Task: Add an event with the title Casual Training Session: Effective Communication and Relationship Building, date '2024/04/09', time 8:00 AM to 10:00 AM, logged in from the account softage.3@softage.netand send the event invitation to softage.4@softage.net and softage.2@softage.net. Set a reminder for the event 12 hour before
Action: Mouse moved to (111, 100)
Screenshot: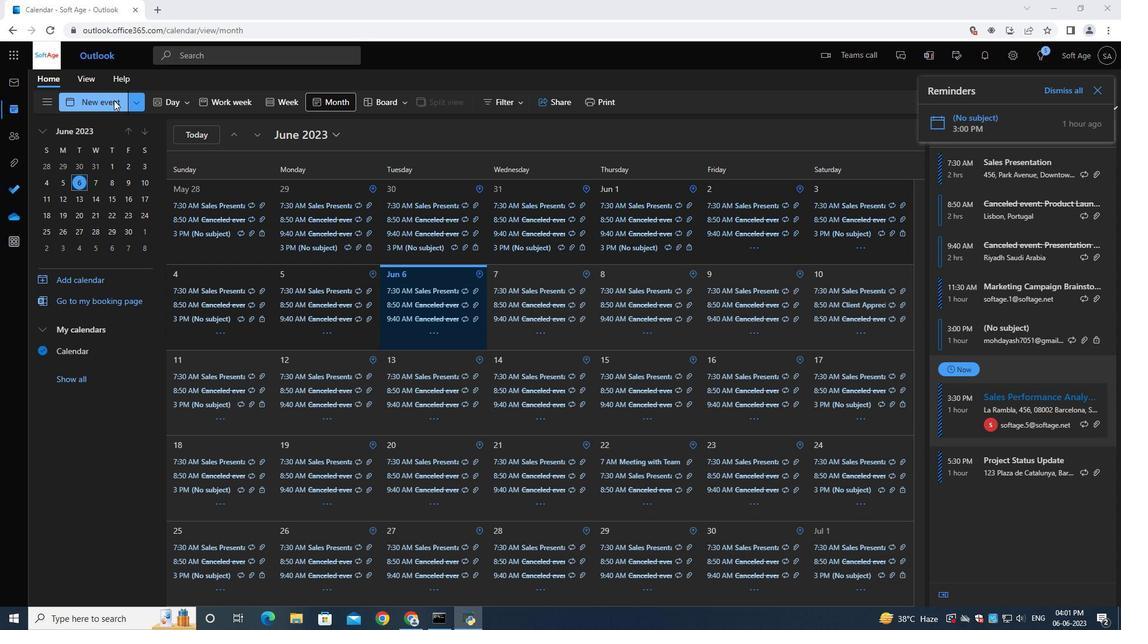 
Action: Mouse pressed left at (111, 100)
Screenshot: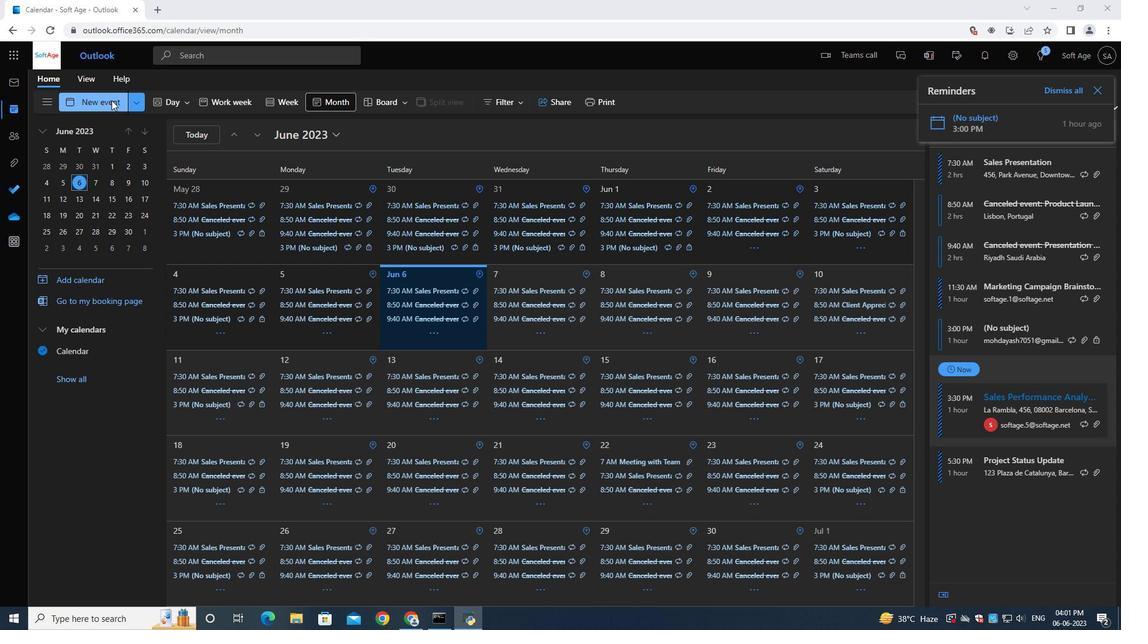 
Action: Mouse moved to (290, 181)
Screenshot: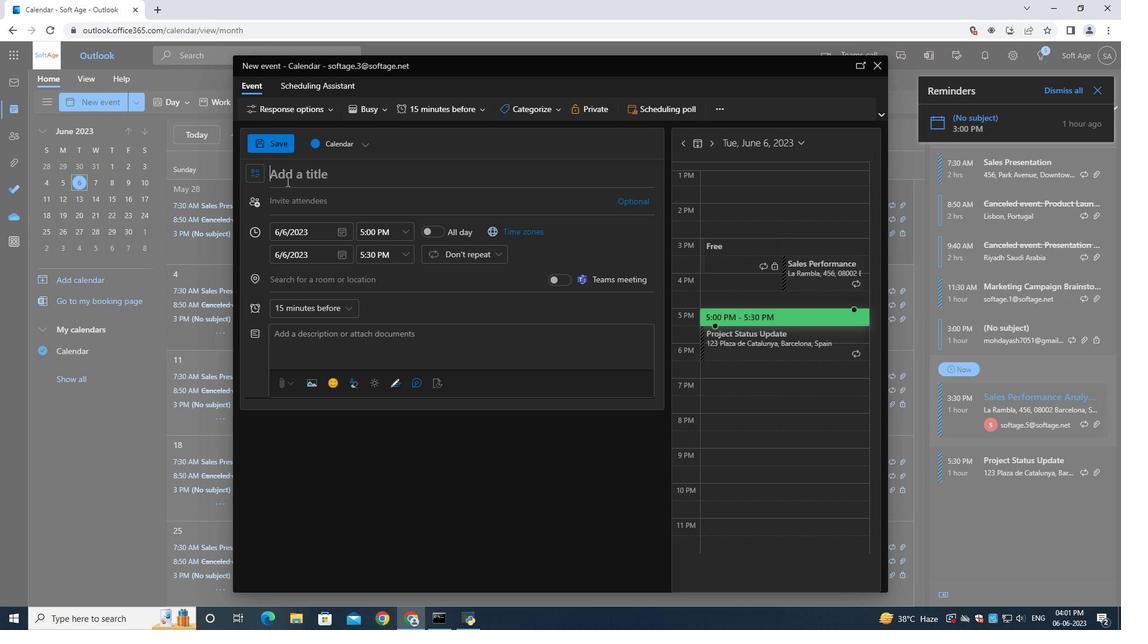 
Action: Mouse pressed left at (290, 181)
Screenshot: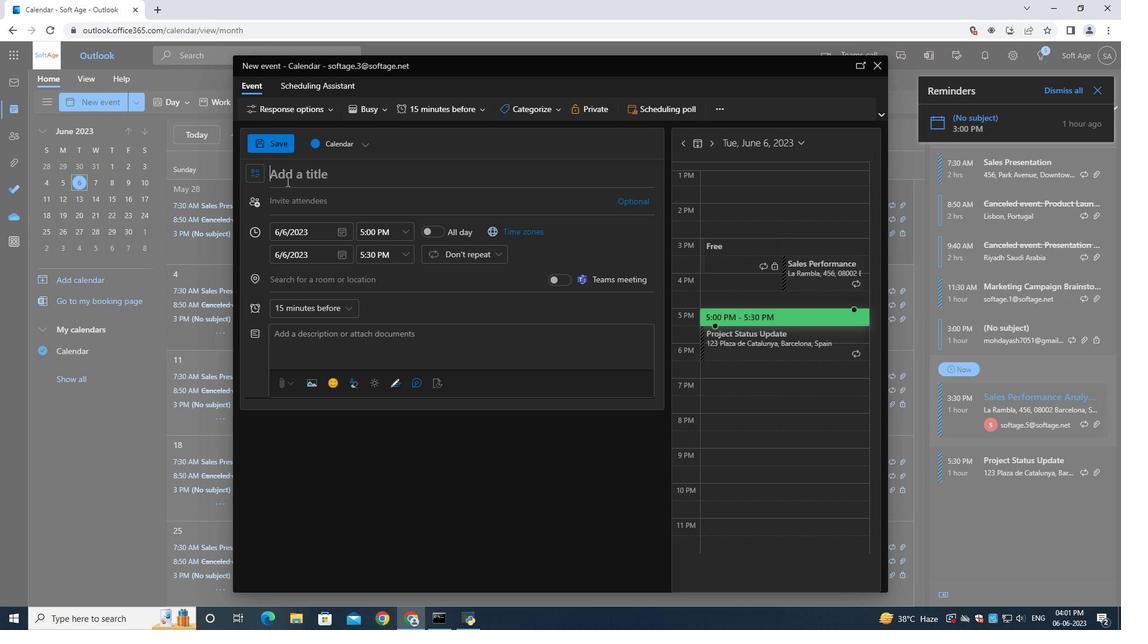
Action: Key pressed <Key.shift>Casual<Key.space><Key.shift><Key.shift><Key.shift><Key.shift><Key.shift><Key.shift><Key.shift><Key.shift><Key.shift><Key.shift><Key.shift><Key.shift><Key.shift><Key.shift><Key.shift><Key.shift><Key.shift><Key.shift><Key.shift><Key.shift>Training<Key.space><Key.shift><Key.shift><Key.shift><Key.shift><Key.shift><Key.shift><Key.shift><Key.shift><Key.shift><Key.shift><Key.shift><Key.shift><Key.shift><Key.shift><Key.shift><Key.shift><Key.shift><Key.shift><Key.shift><Key.shift><Key.shift><Key.shift><Key.shift><Key.shift><Key.shift><Key.shift><Key.shift>Session<Key.shift_r>:<Key.space><Key.shift><Key.shift><Key.shift><Key.shift><Key.shift><Key.shift><Key.shift><Key.shift><Key.shift>Effective<Key.space><Key.shift>Communication<Key.space>and<Key.space><Key.shift><Key.shift><Key.shift><Key.shift><Key.shift><Key.shift><Key.shift>Relationship<Key.space><Key.shift>Building<Key.space>
Screenshot: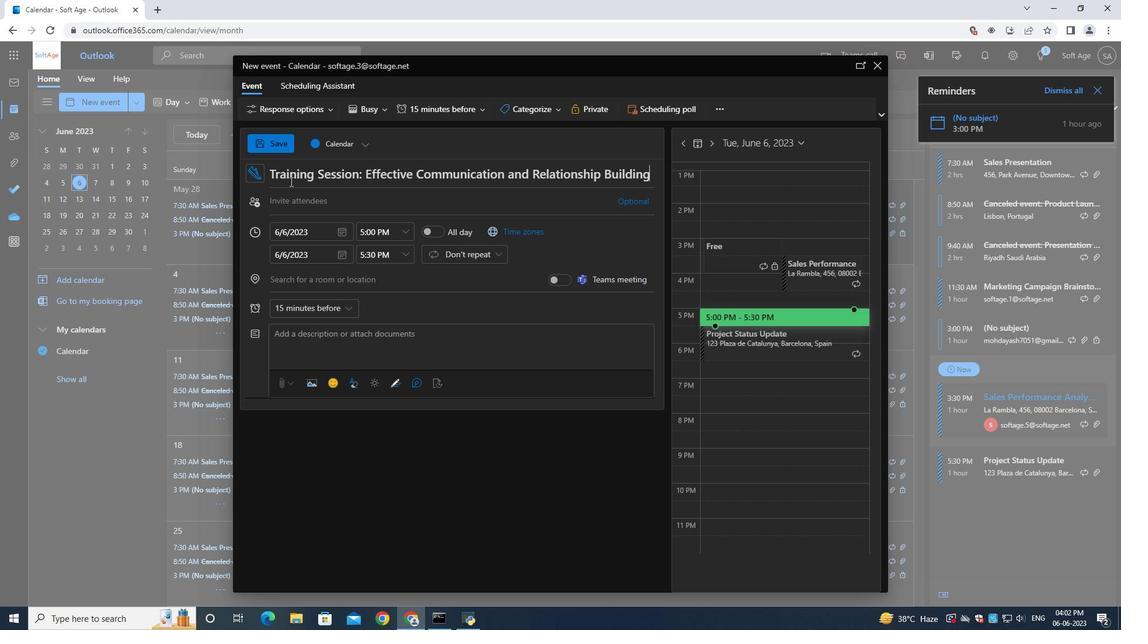 
Action: Mouse moved to (340, 232)
Screenshot: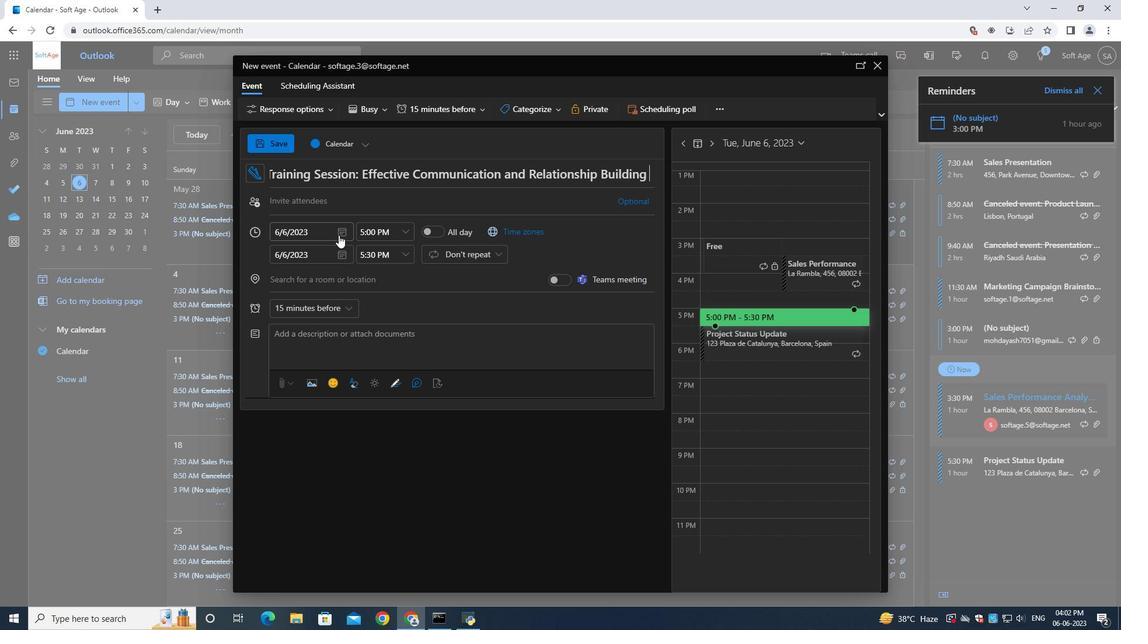 
Action: Mouse pressed left at (340, 232)
Screenshot: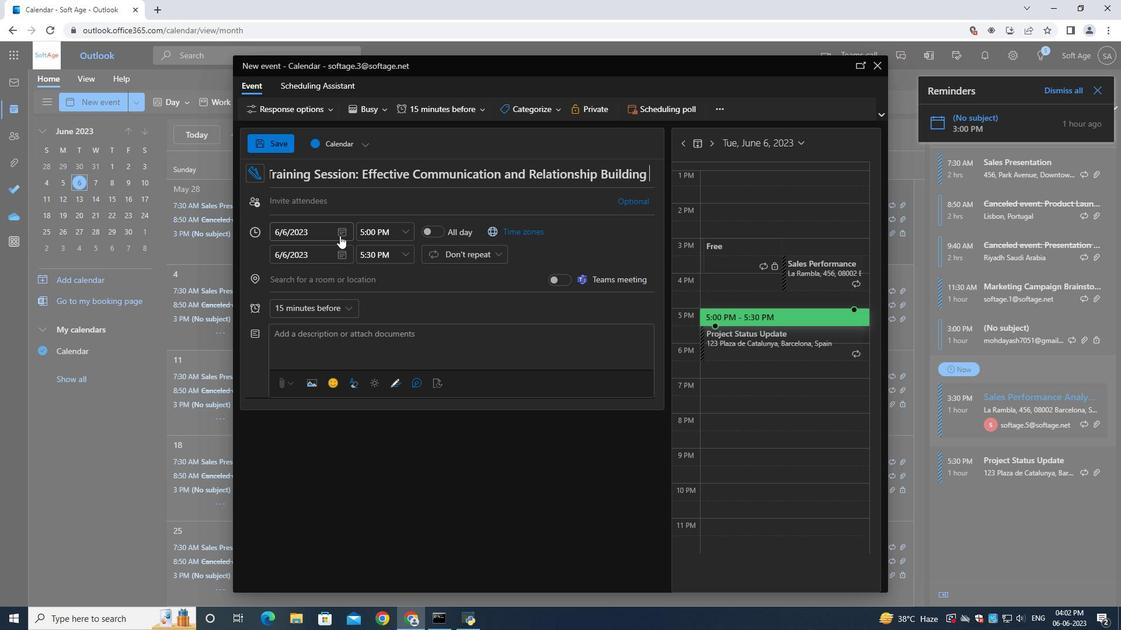 
Action: Mouse moved to (380, 255)
Screenshot: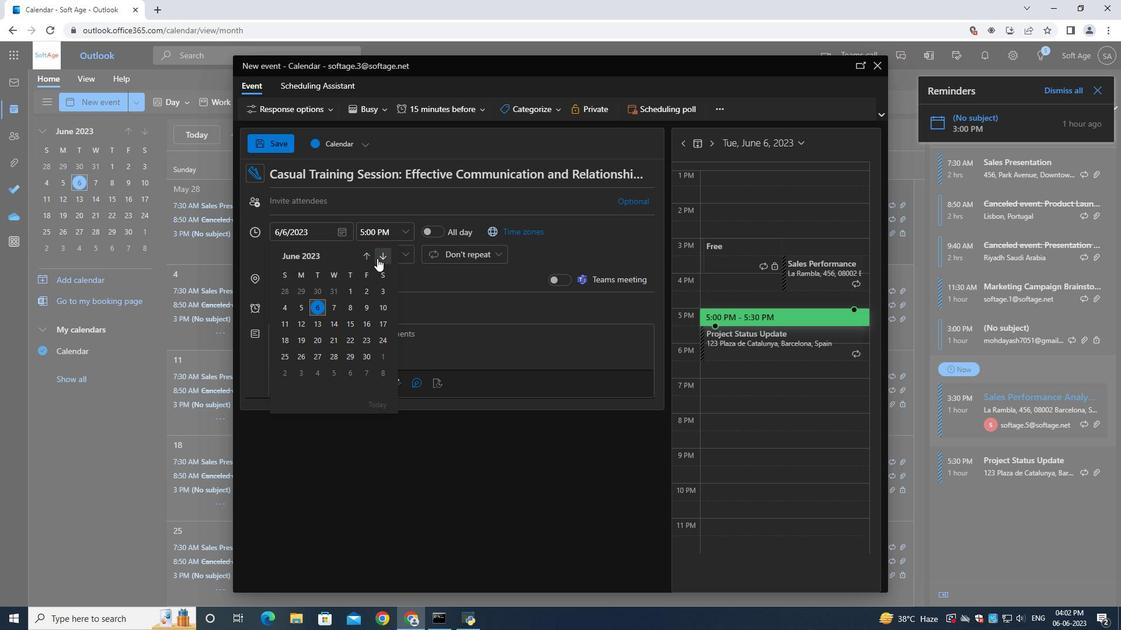 
Action: Mouse pressed left at (380, 255)
Screenshot: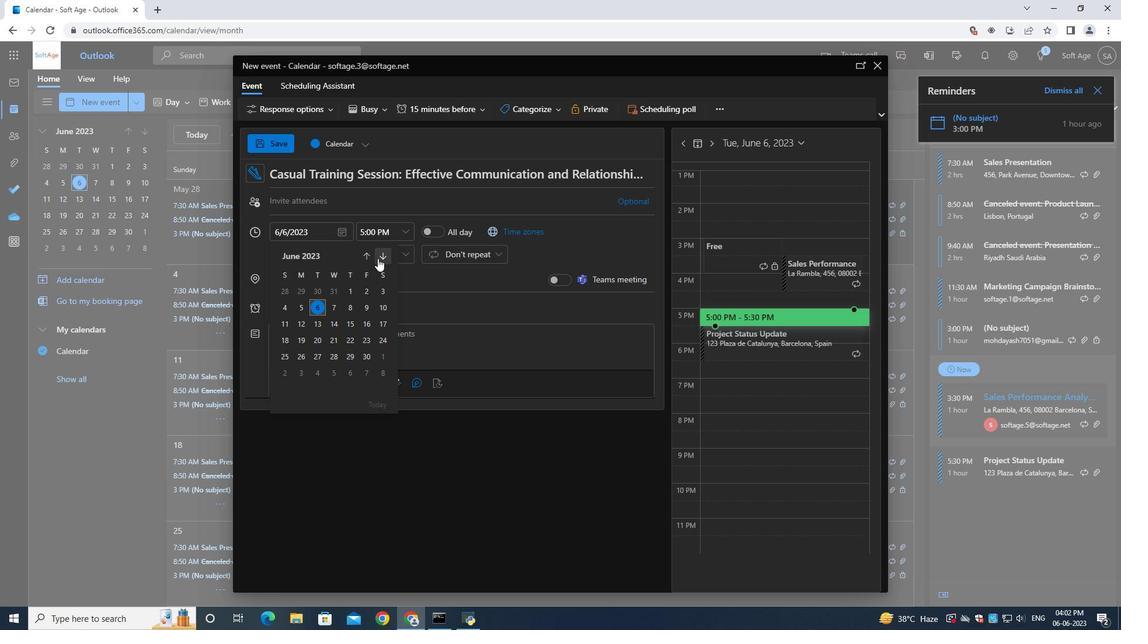 
Action: Mouse moved to (380, 255)
Screenshot: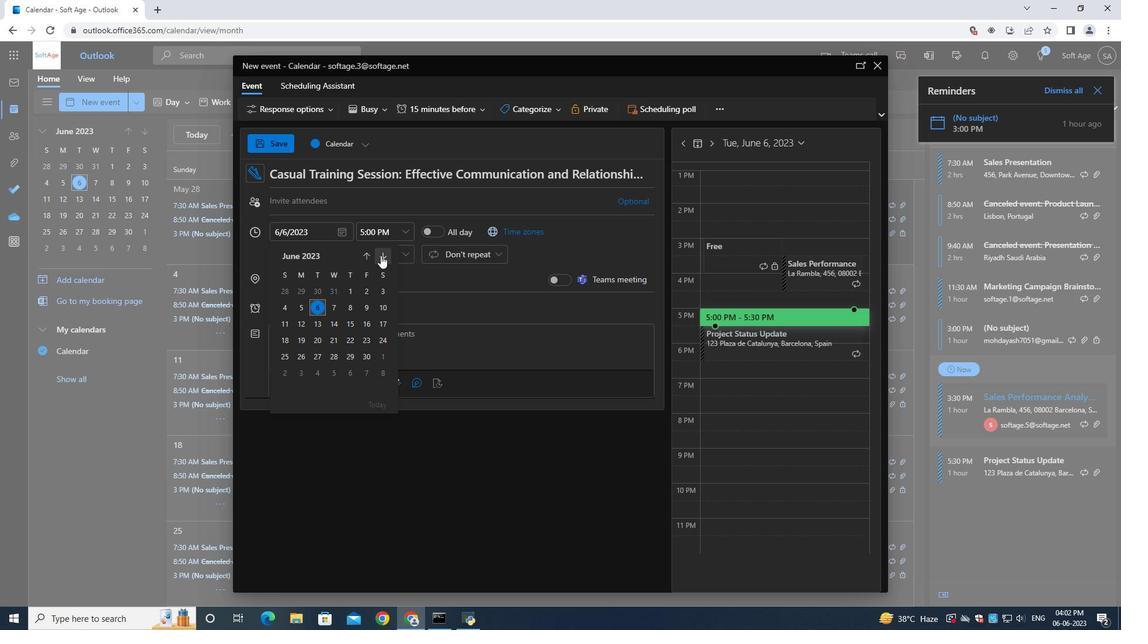 
Action: Mouse pressed left at (380, 255)
Screenshot: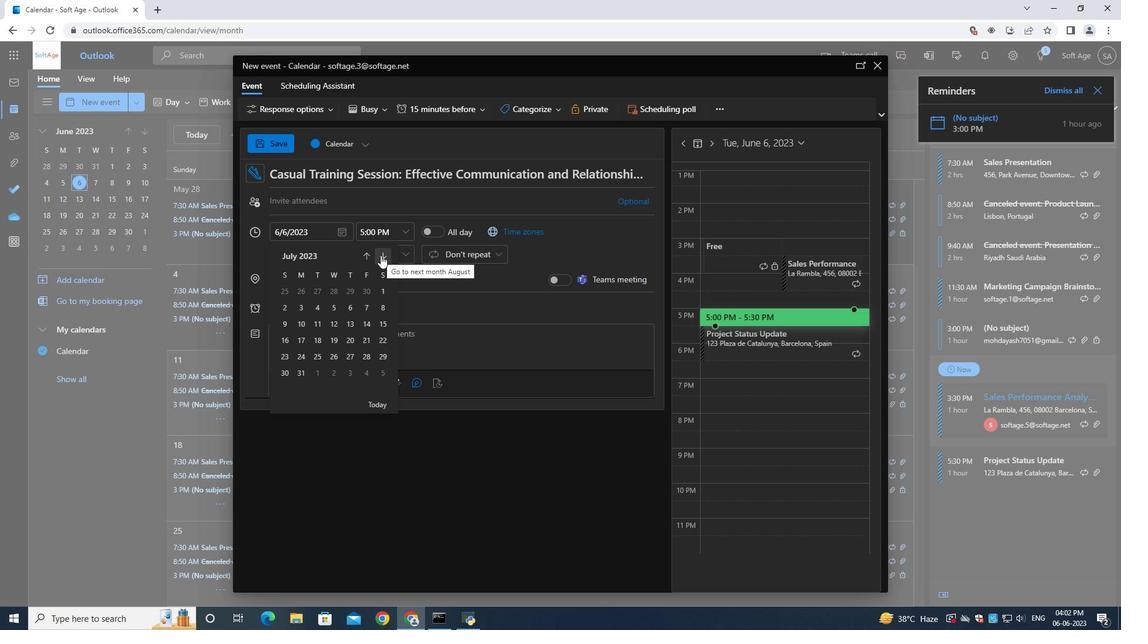 
Action: Mouse pressed left at (380, 255)
Screenshot: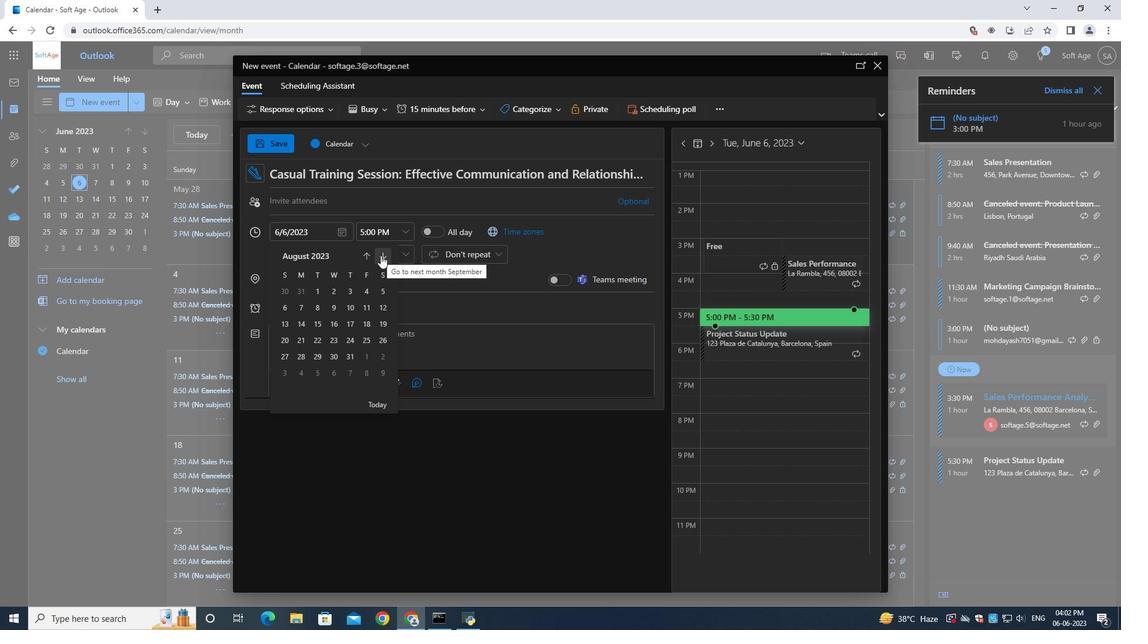 
Action: Mouse moved to (380, 255)
Screenshot: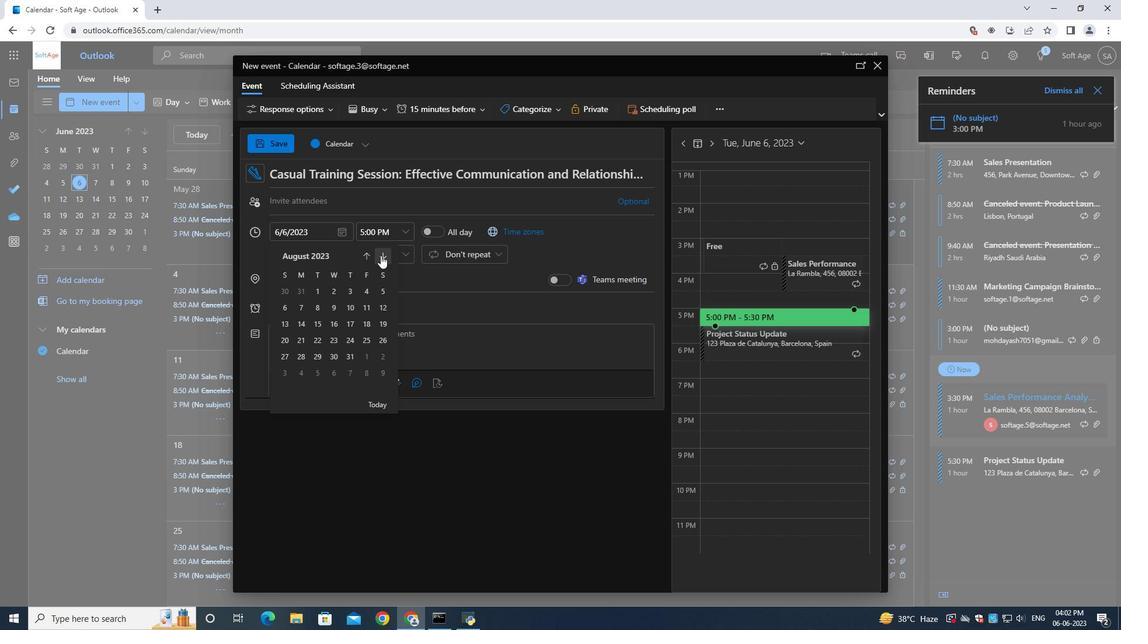 
Action: Mouse pressed left at (380, 255)
Screenshot: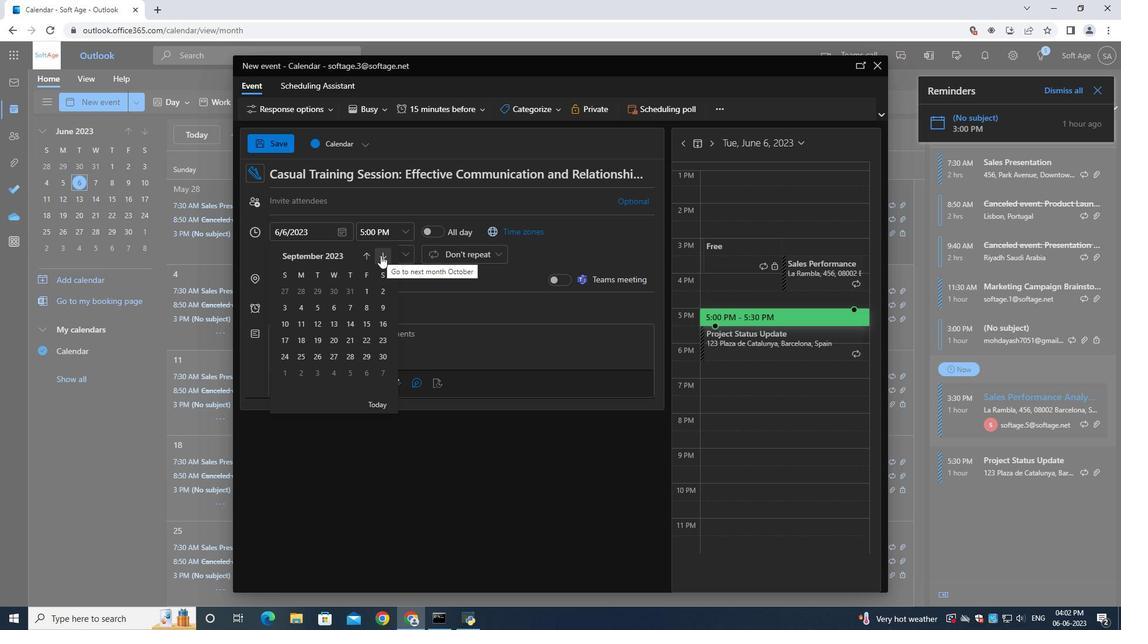 
Action: Mouse pressed left at (380, 255)
Screenshot: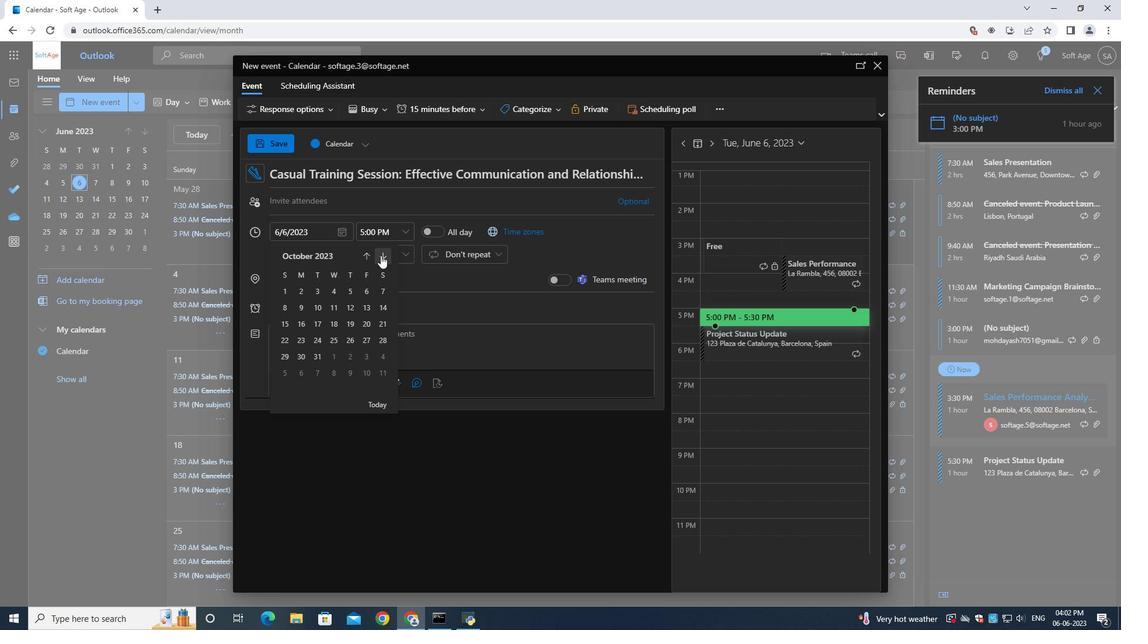 
Action: Mouse pressed left at (380, 255)
Screenshot: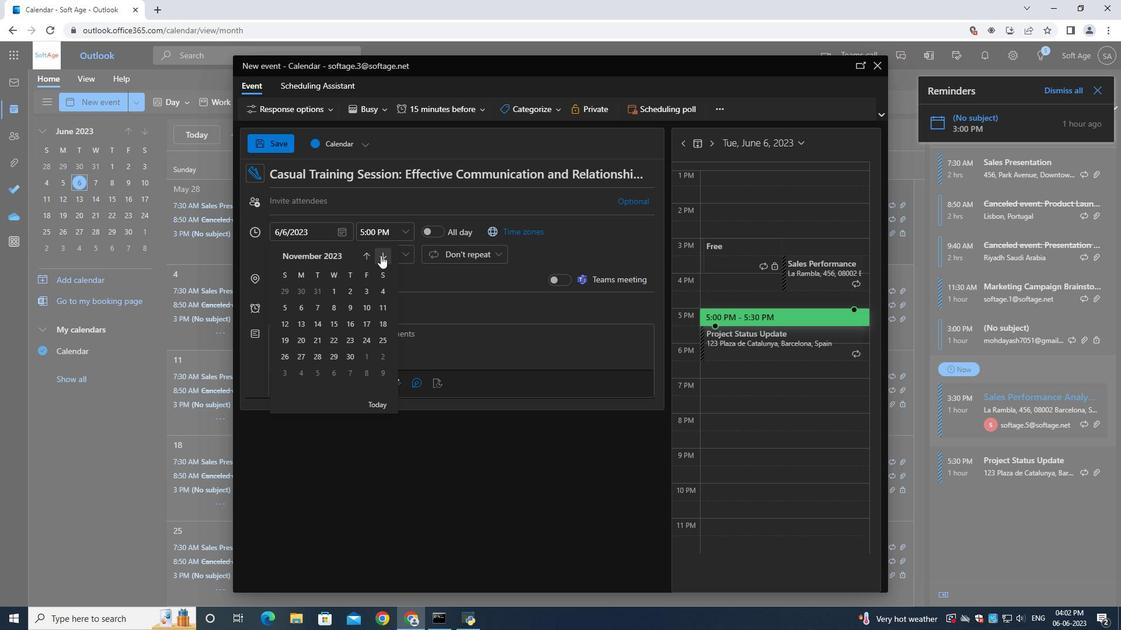 
Action: Mouse pressed left at (380, 255)
Screenshot: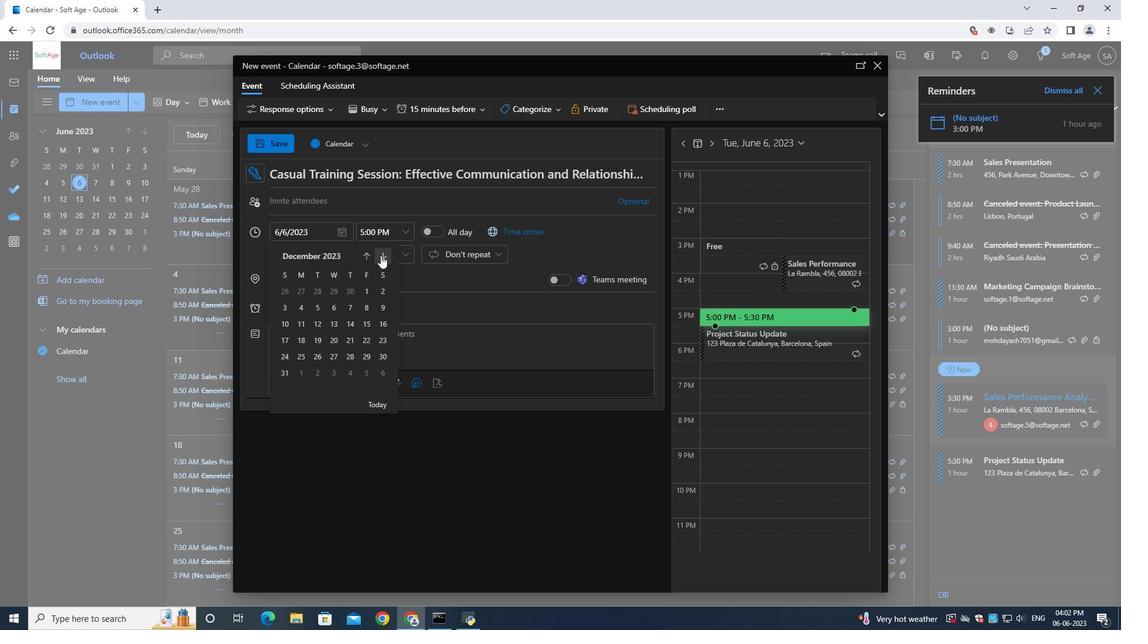 
Action: Mouse pressed left at (380, 255)
Screenshot: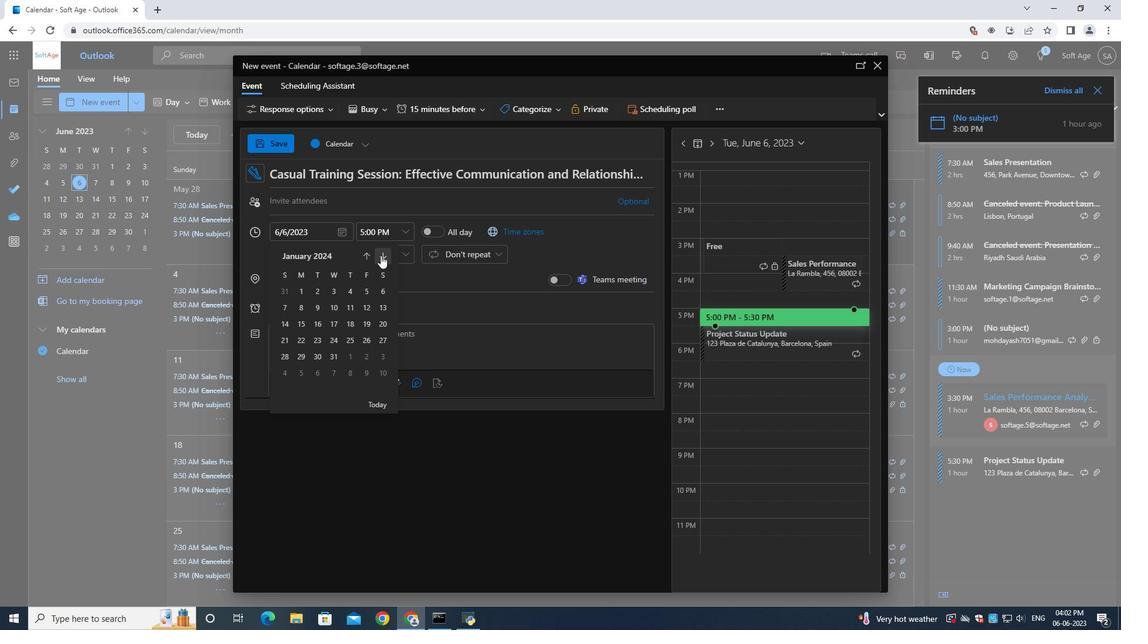 
Action: Mouse pressed left at (380, 255)
Screenshot: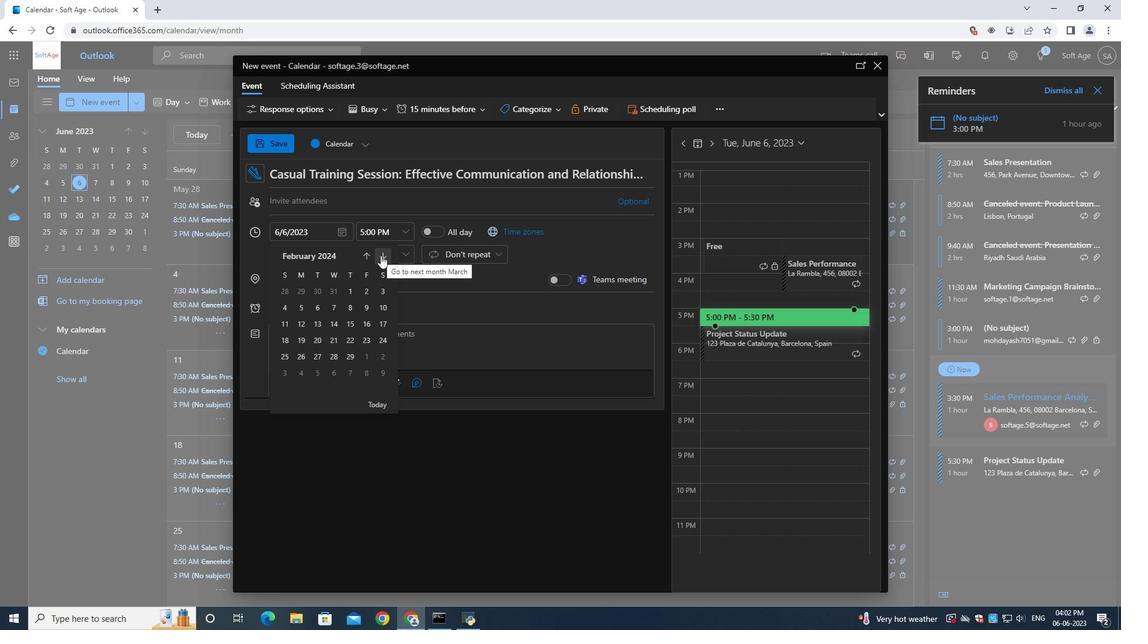 
Action: Mouse pressed left at (380, 255)
Screenshot: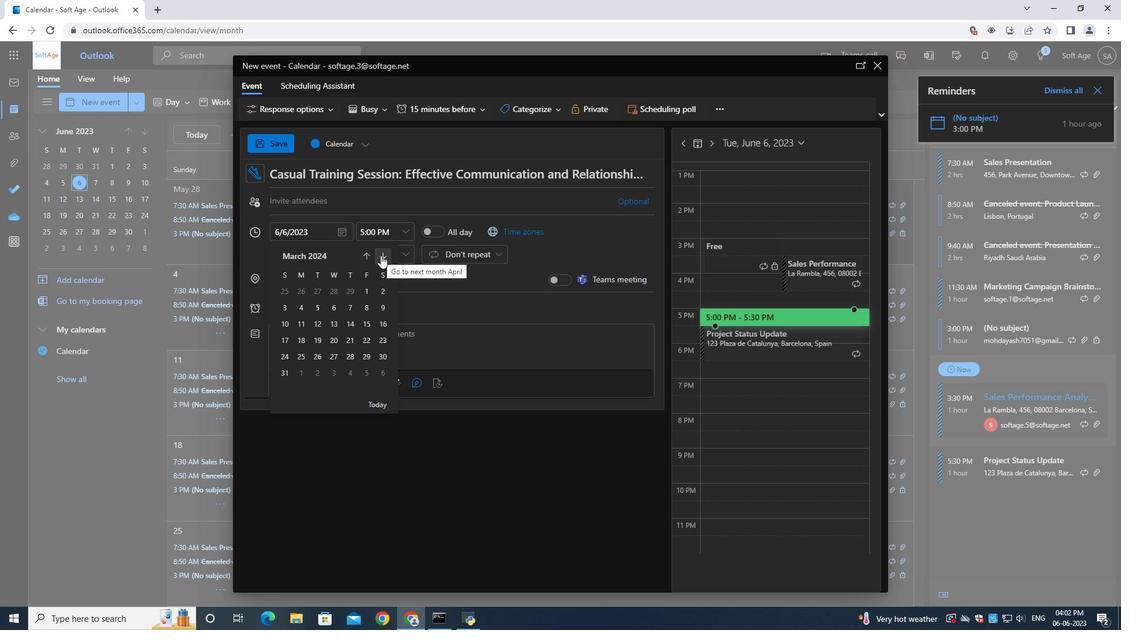 
Action: Mouse moved to (316, 305)
Screenshot: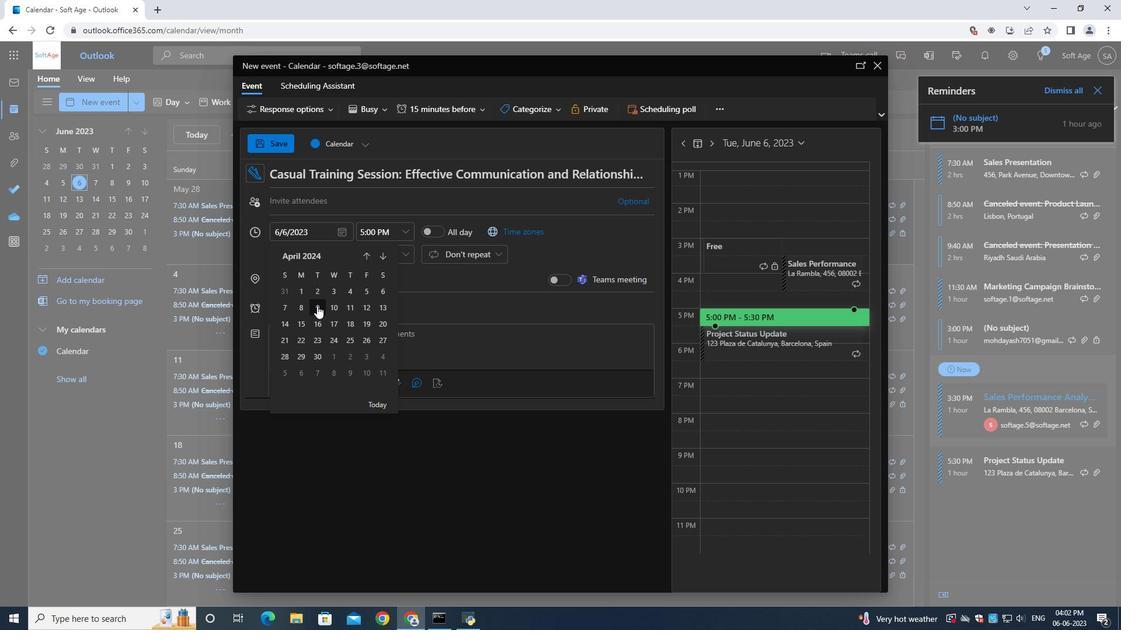 
Action: Mouse pressed left at (316, 305)
Screenshot: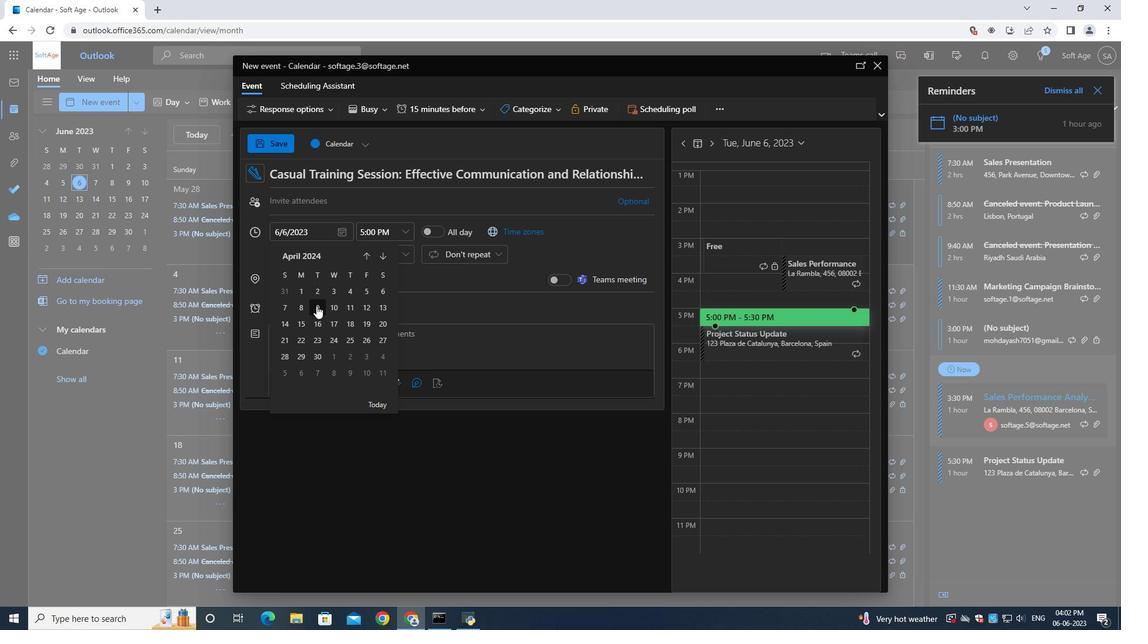 
Action: Mouse moved to (374, 231)
Screenshot: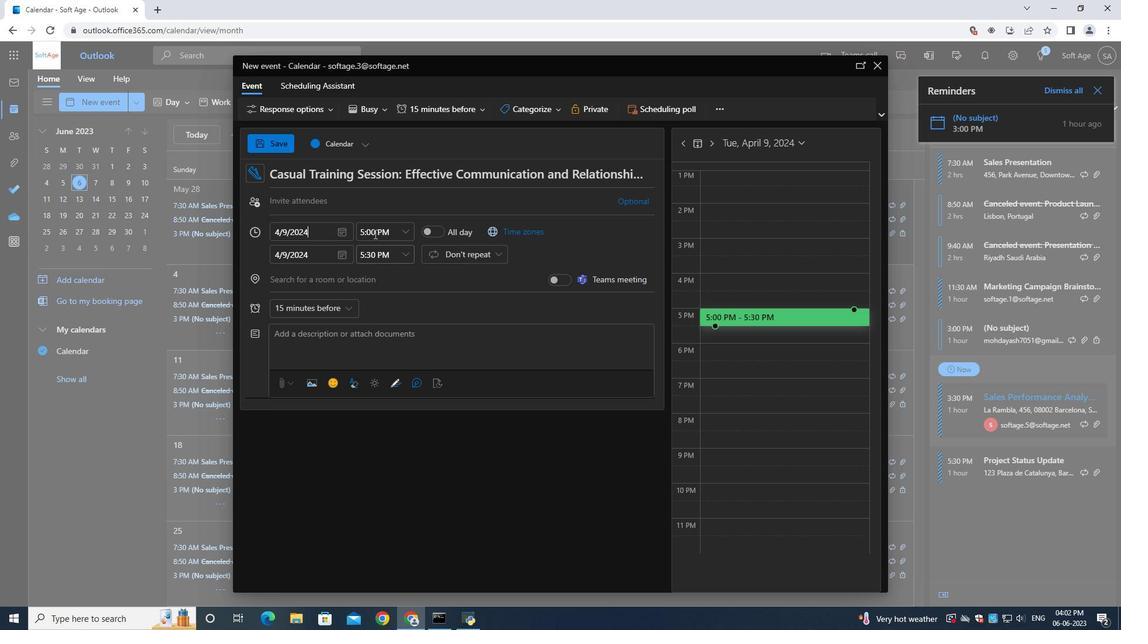 
Action: Mouse pressed left at (374, 231)
Screenshot: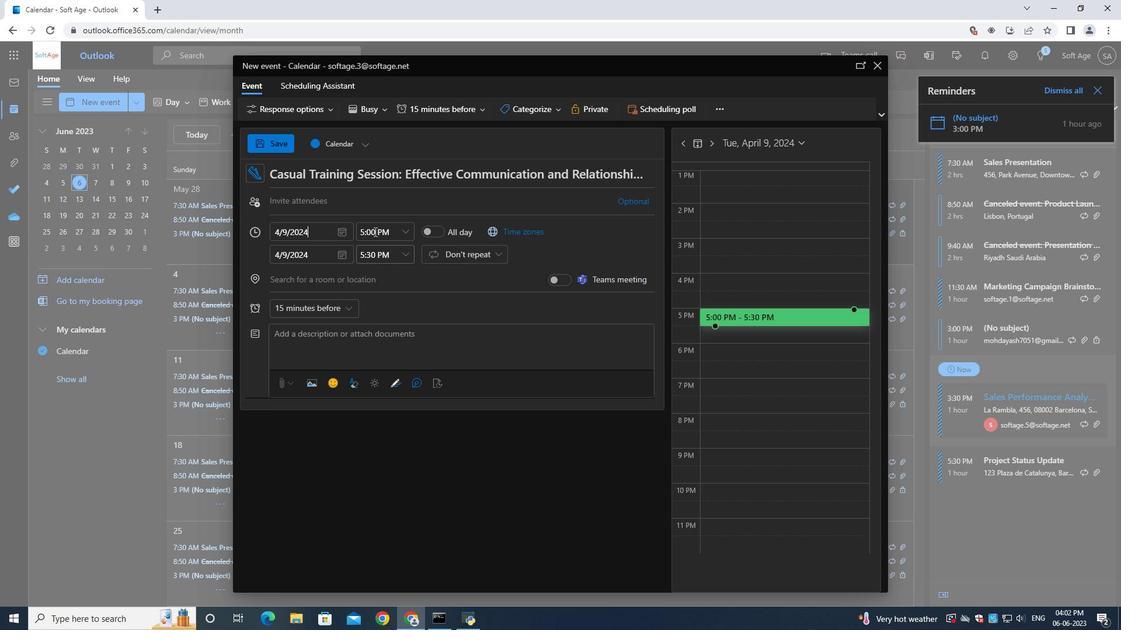 
Action: Mouse moved to (374, 231)
Screenshot: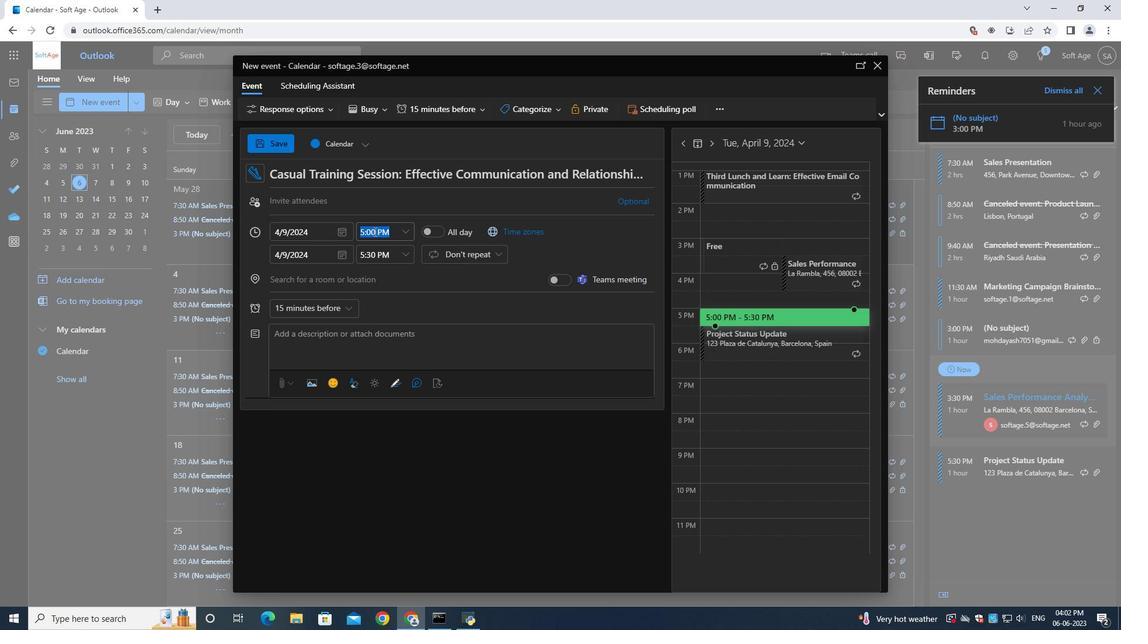 
Action: Key pressed 8<Key.shift_r>:00<Key.shift>AM
Screenshot: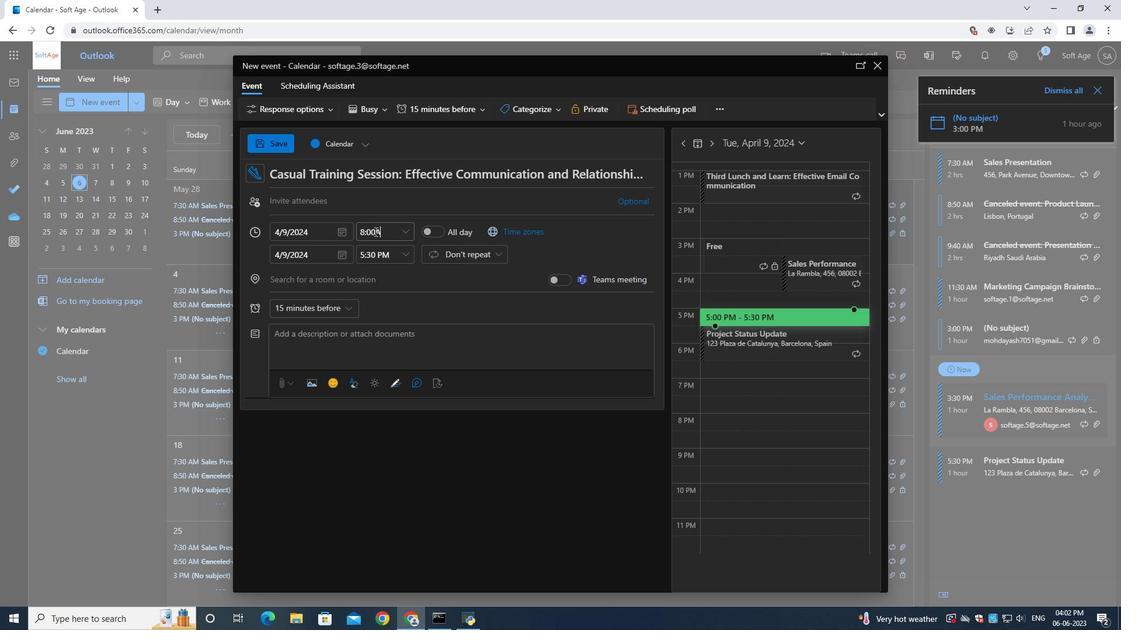 
Action: Mouse moved to (371, 256)
Screenshot: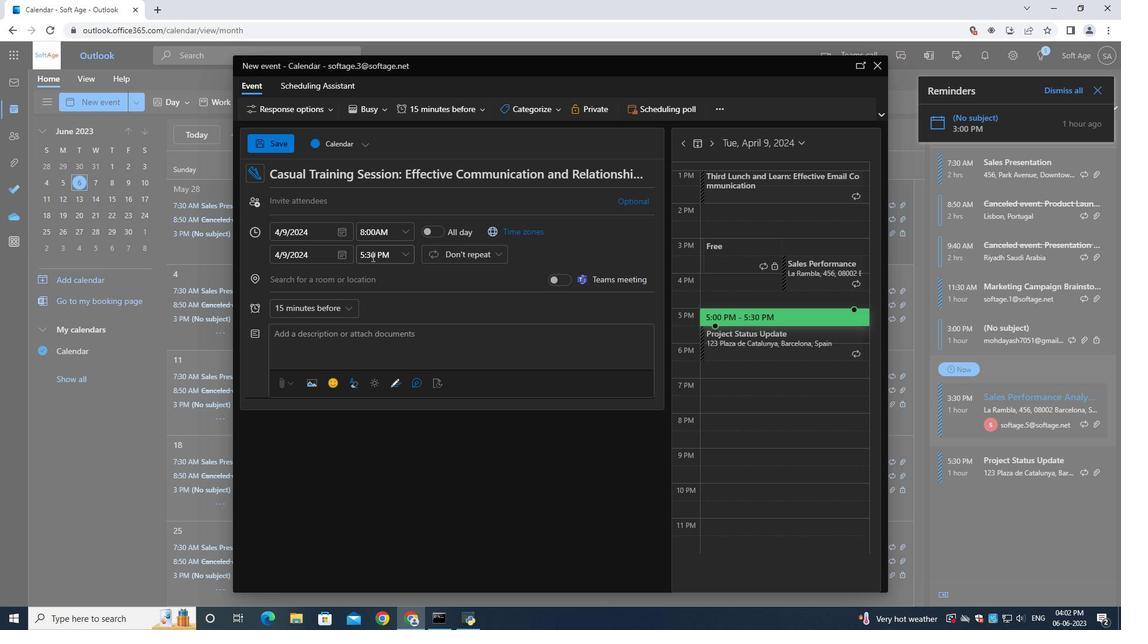 
Action: Mouse pressed left at (371, 256)
Screenshot: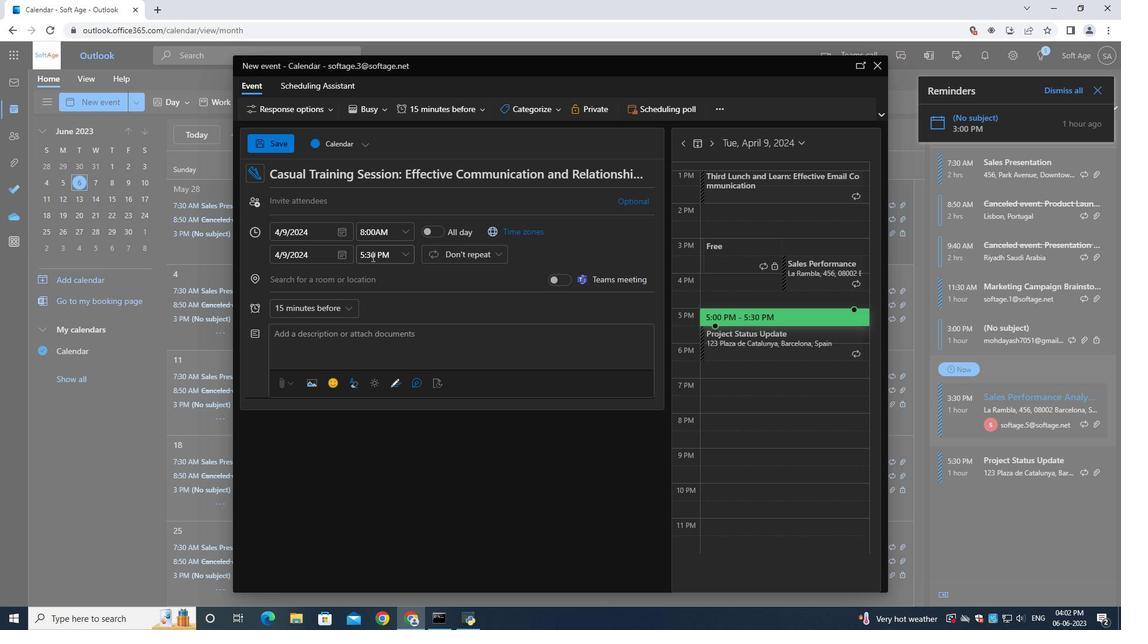 
Action: Key pressed 10<Key.shift_r>:00<Key.shift>AM
Screenshot: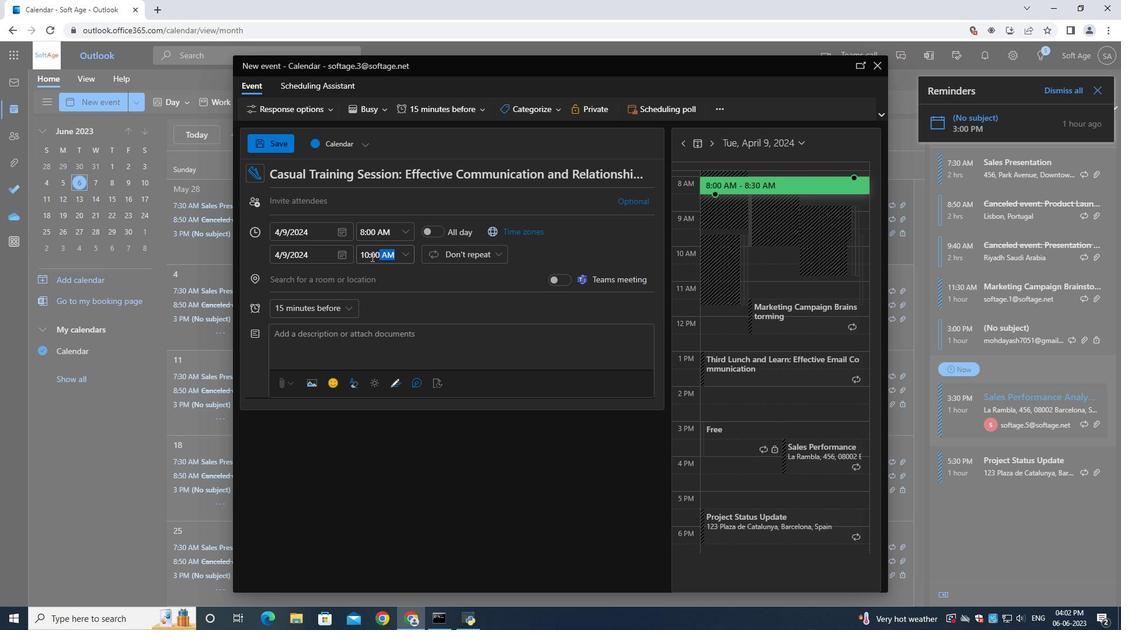 
Action: Mouse moved to (287, 202)
Screenshot: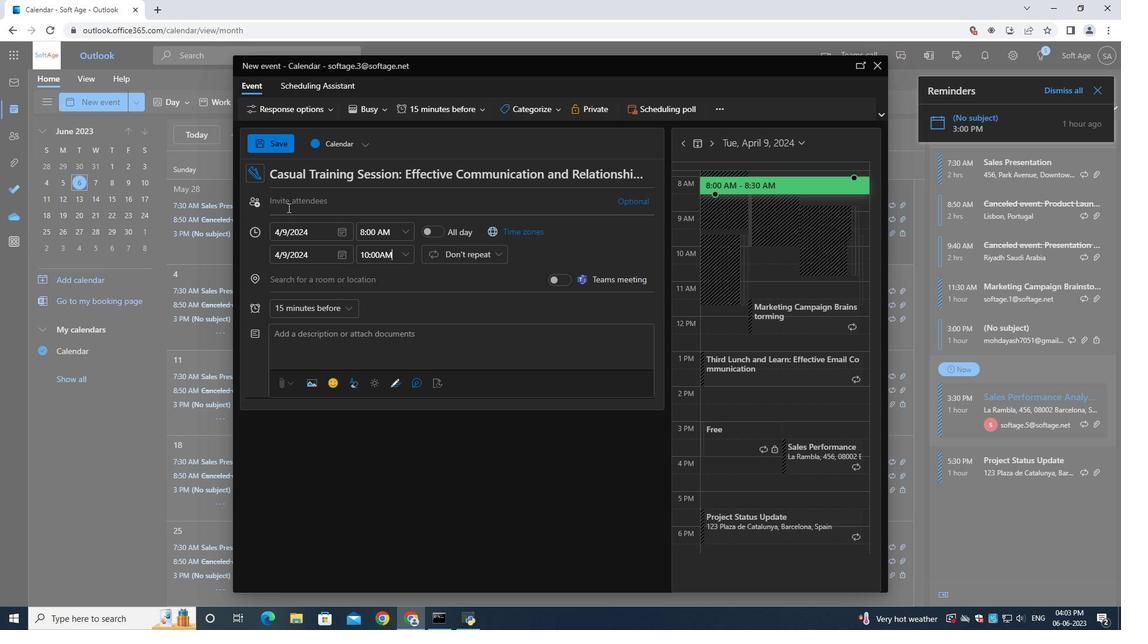 
Action: Mouse pressed left at (287, 202)
Screenshot: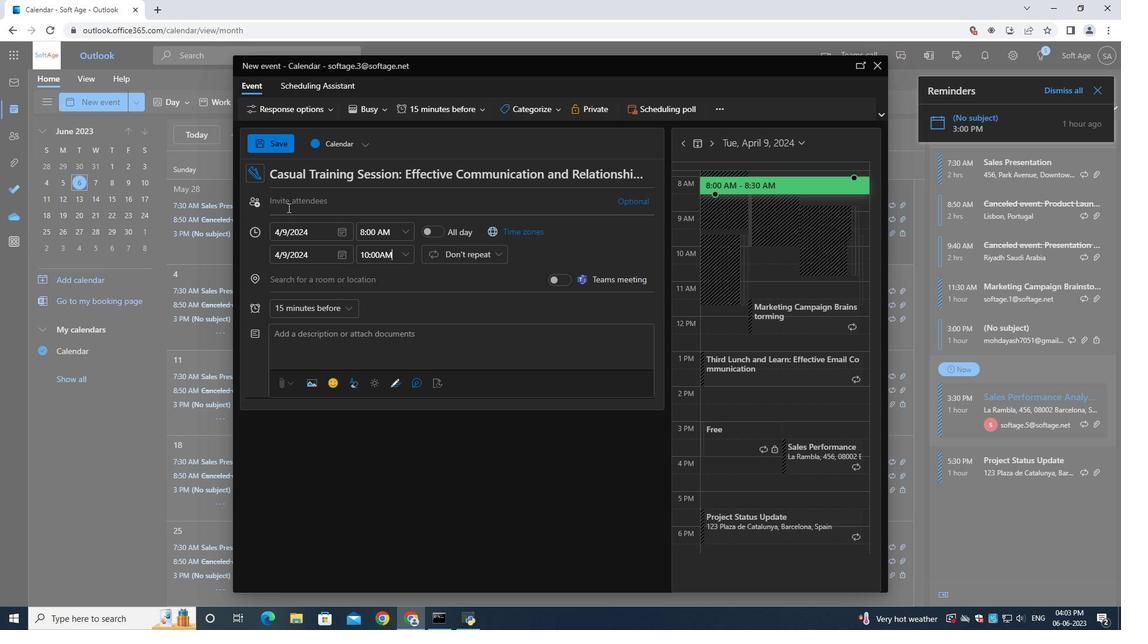 
Action: Mouse moved to (287, 202)
Screenshot: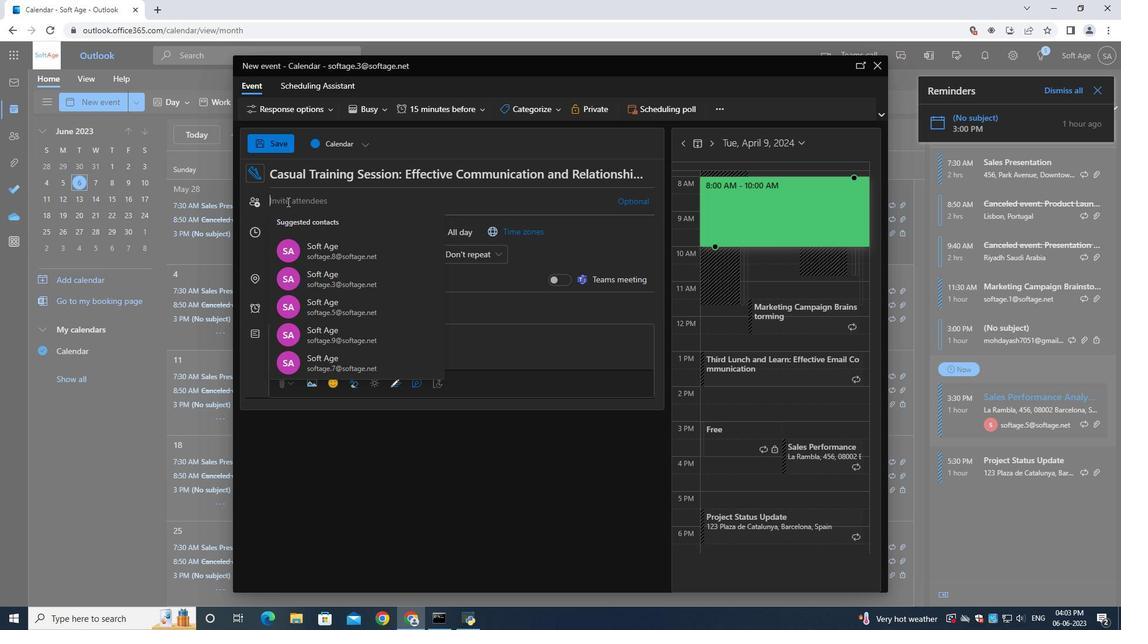 
Action: Key pressed softage.4<Key.shift>@softage.net
Screenshot: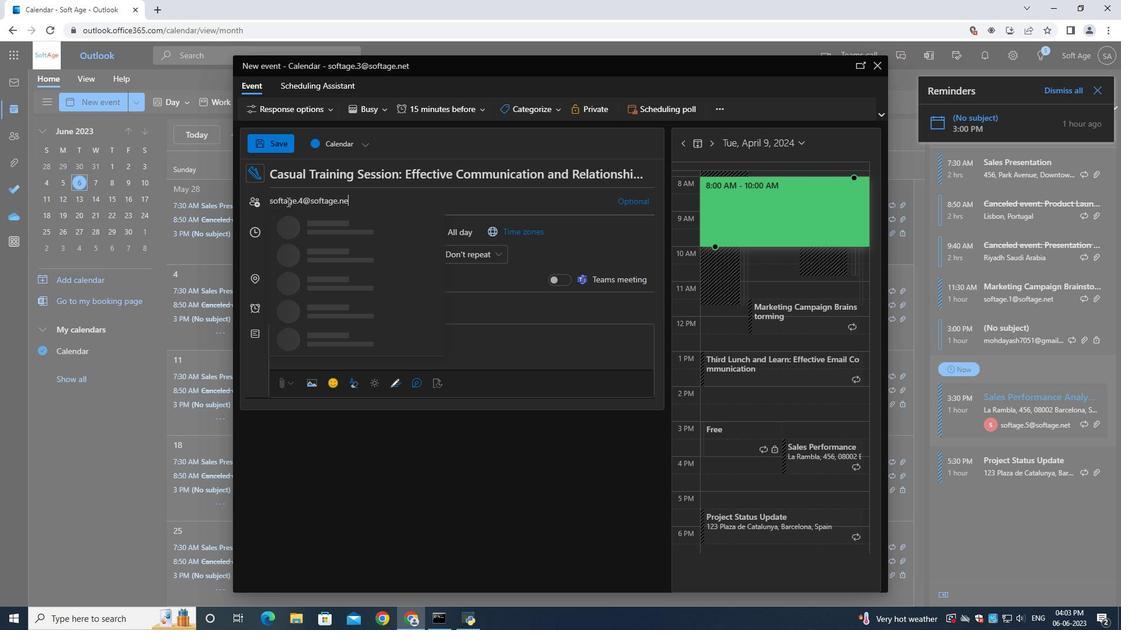 
Action: Mouse moved to (340, 202)
Screenshot: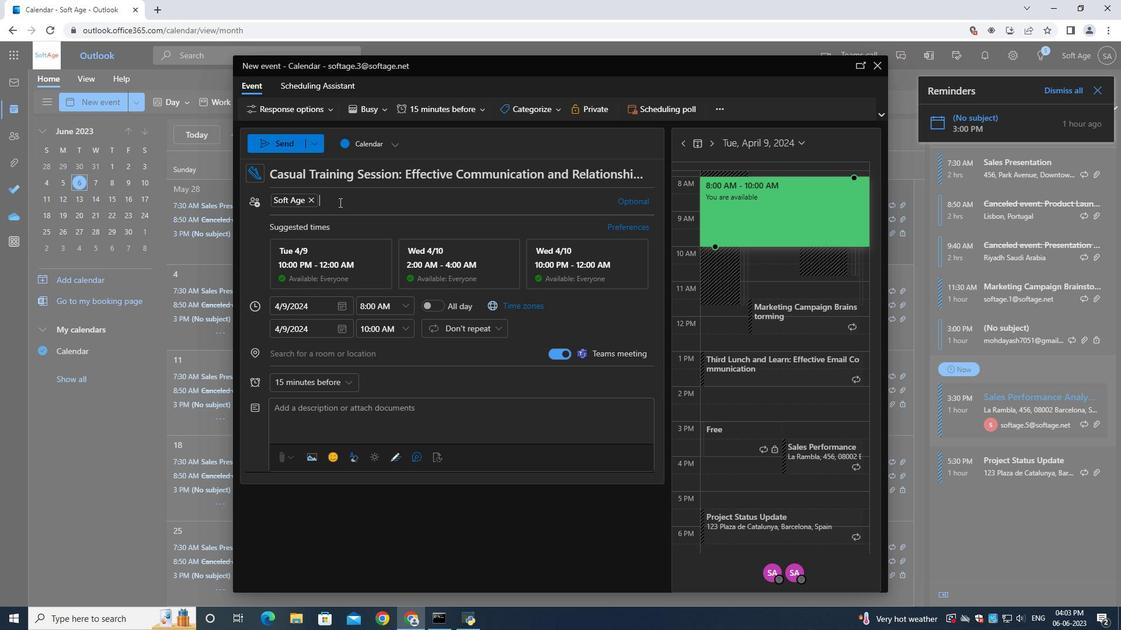
Action: Key pressed softage.2<Key.shift>@softage.net
Screenshot: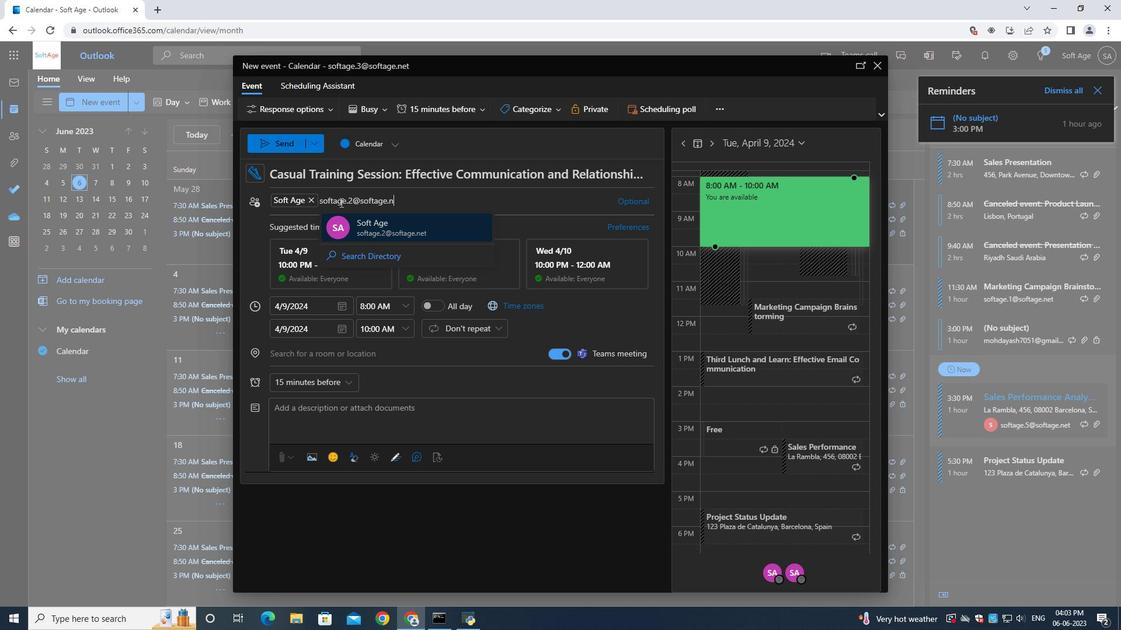 
Action: Mouse moved to (371, 227)
Screenshot: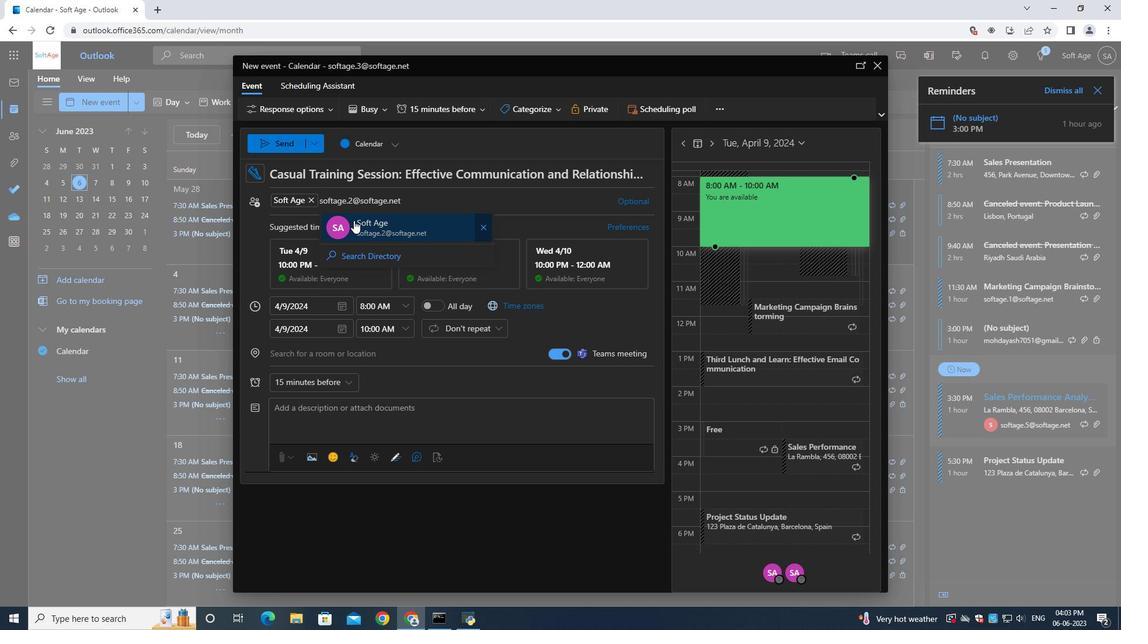 
Action: Mouse pressed left at (371, 227)
Screenshot: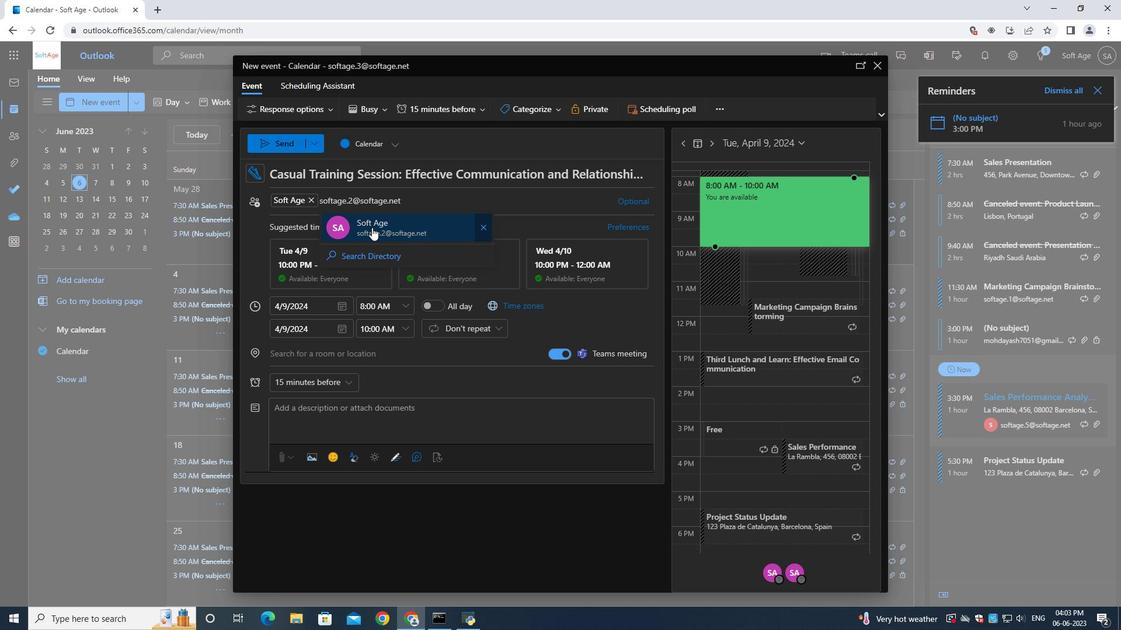 
Action: Mouse moved to (294, 384)
Screenshot: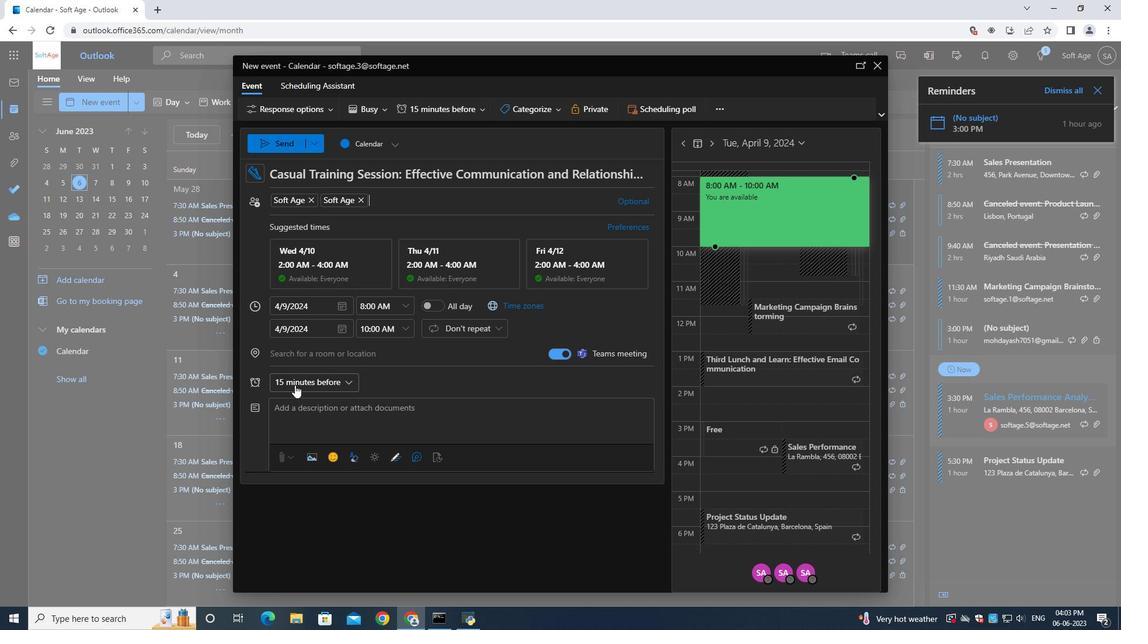 
Action: Mouse pressed left at (294, 384)
Screenshot: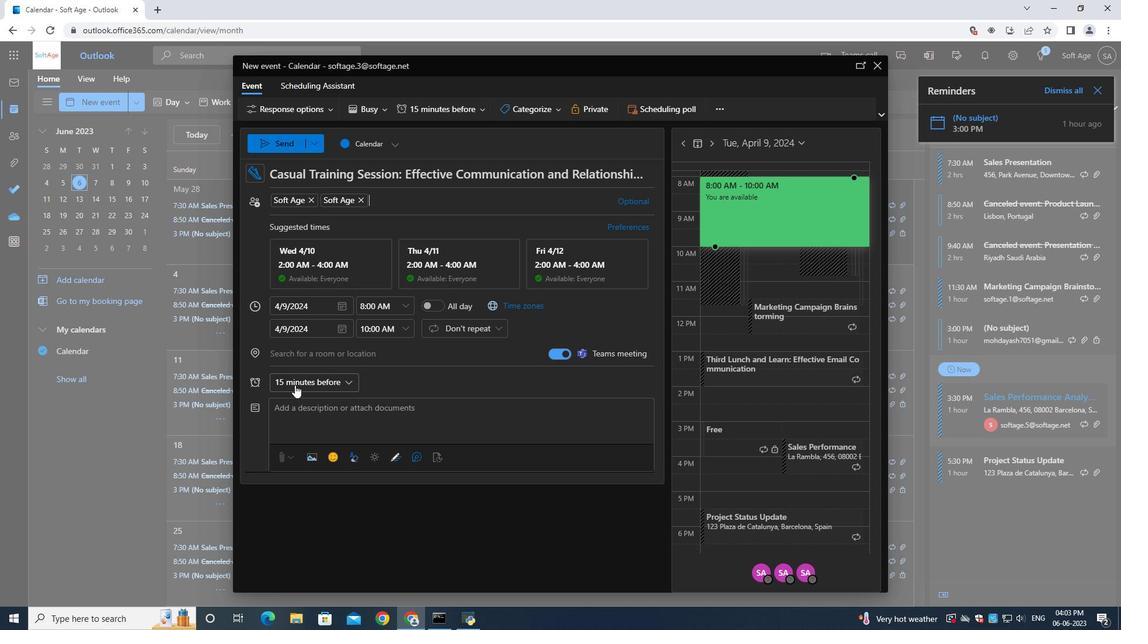 
Action: Mouse moved to (310, 301)
Screenshot: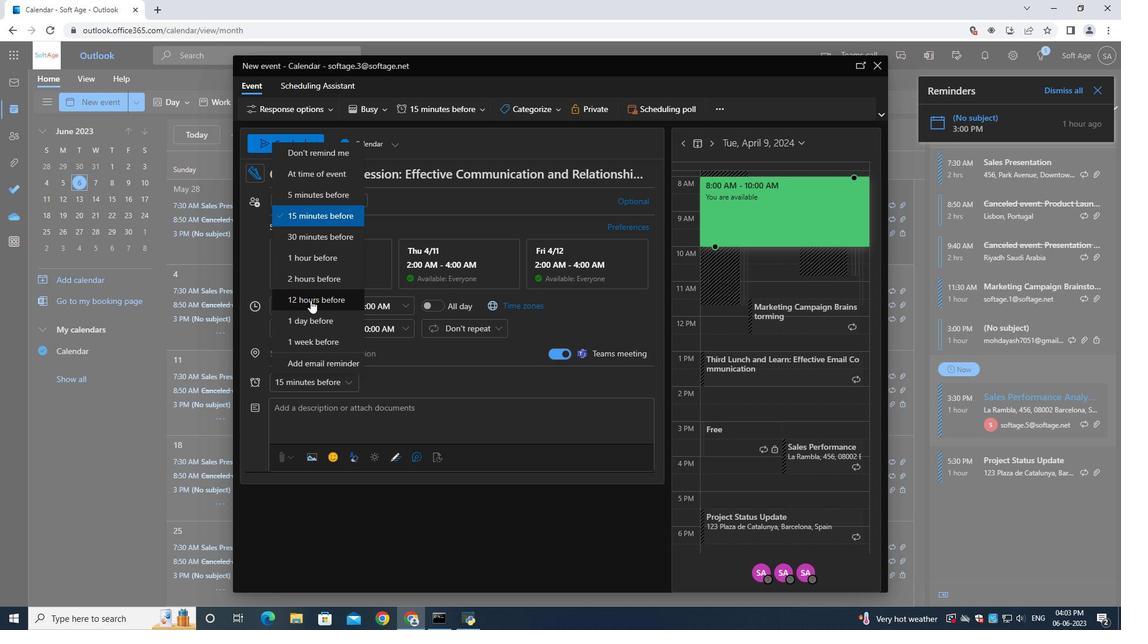 
Action: Mouse pressed left at (310, 301)
Screenshot: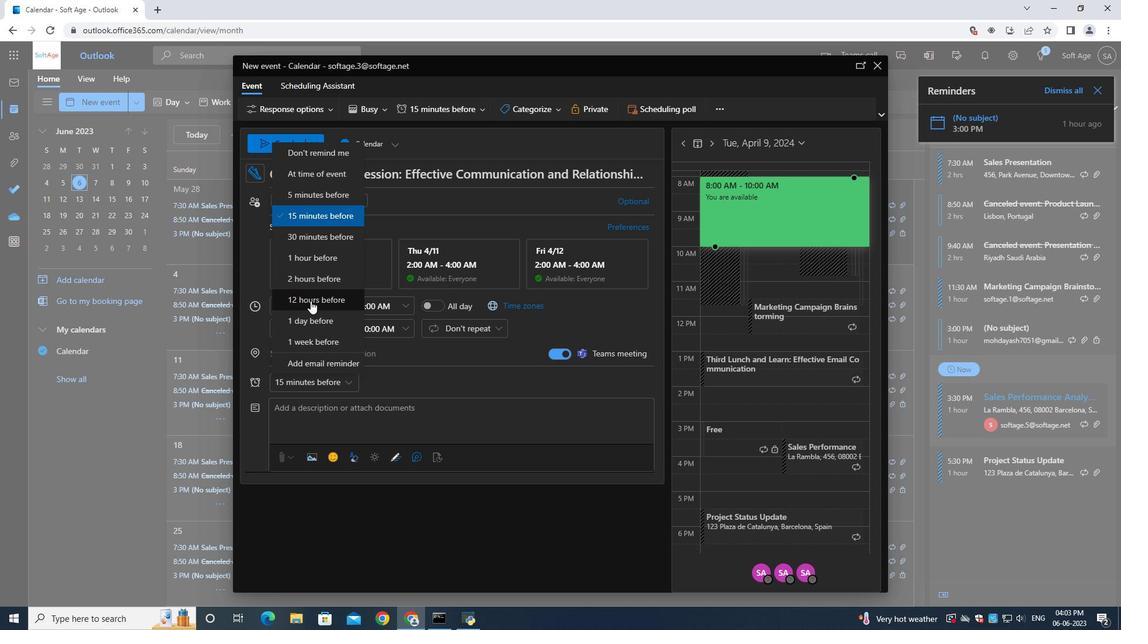 
Action: Mouse moved to (281, 136)
Screenshot: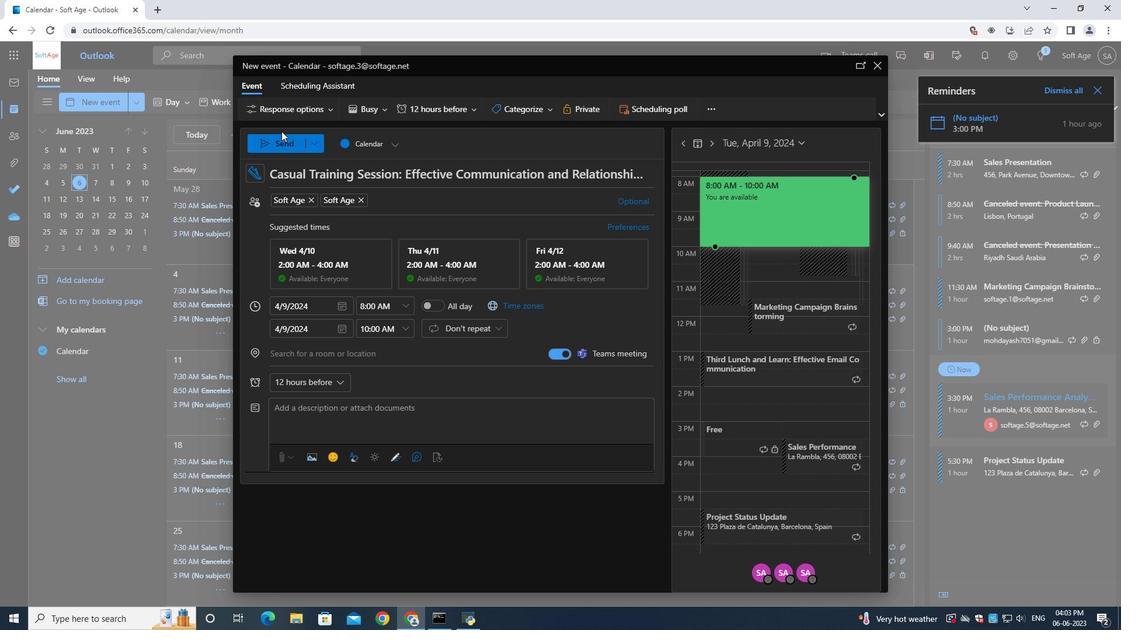 
Action: Mouse pressed left at (281, 136)
Screenshot: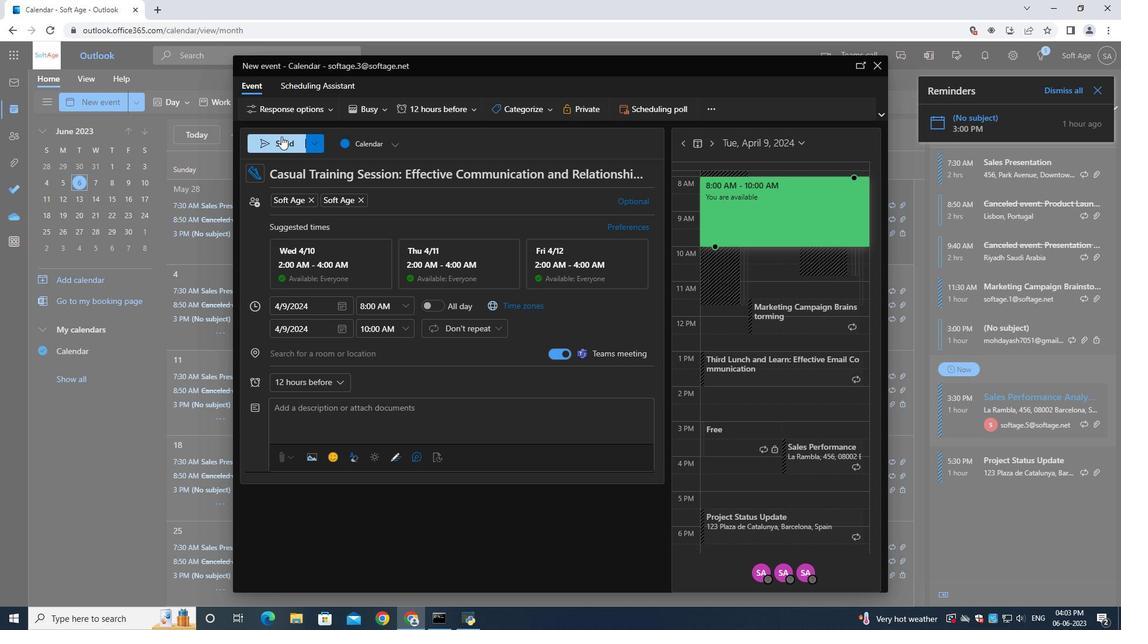 
Action: Mouse moved to (470, 287)
Screenshot: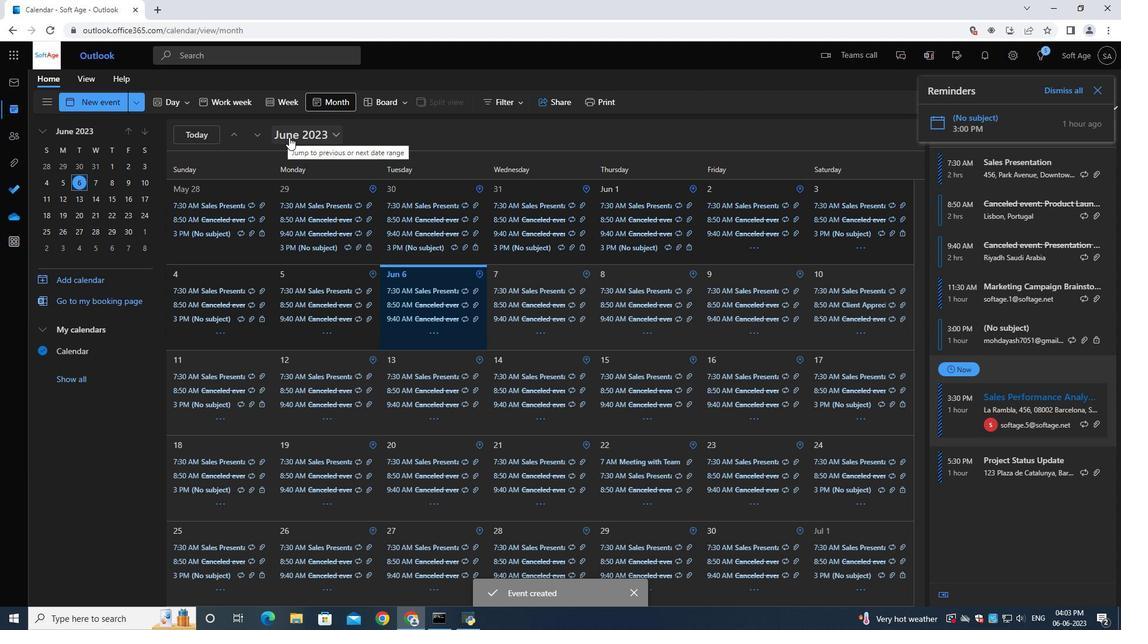 
